 Task: Add an event with the title Casual Presentation Rehearsal and Polishing Session, date '2023/10/16', time 7:50 AM to 9:50 AM, logged in from the account softage.3@softage.netand send the event invitation to softage.10@softage.net and softage.1@softage.net. Set a reminder for the event 5 minutes before
Action: Mouse moved to (94, 102)
Screenshot: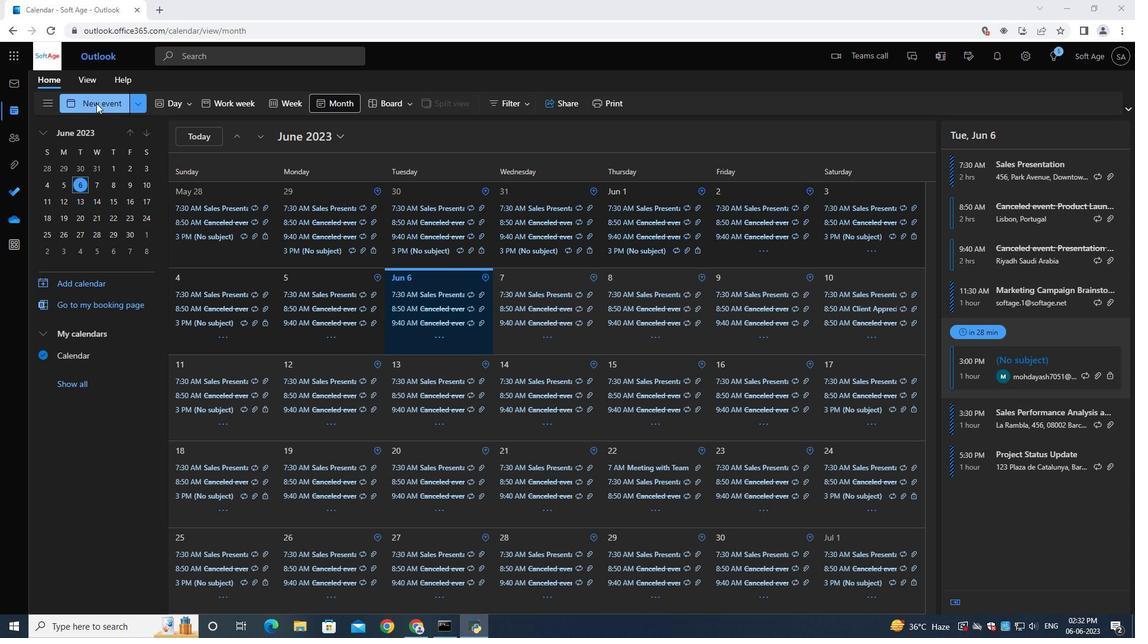 
Action: Mouse pressed left at (94, 102)
Screenshot: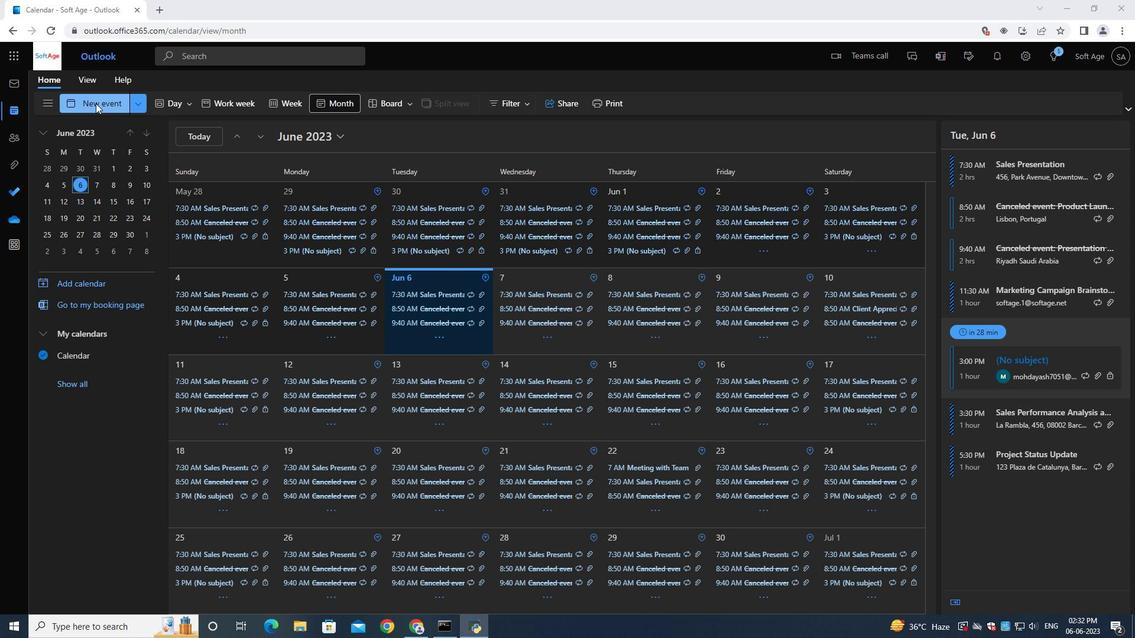 
Action: Mouse moved to (288, 176)
Screenshot: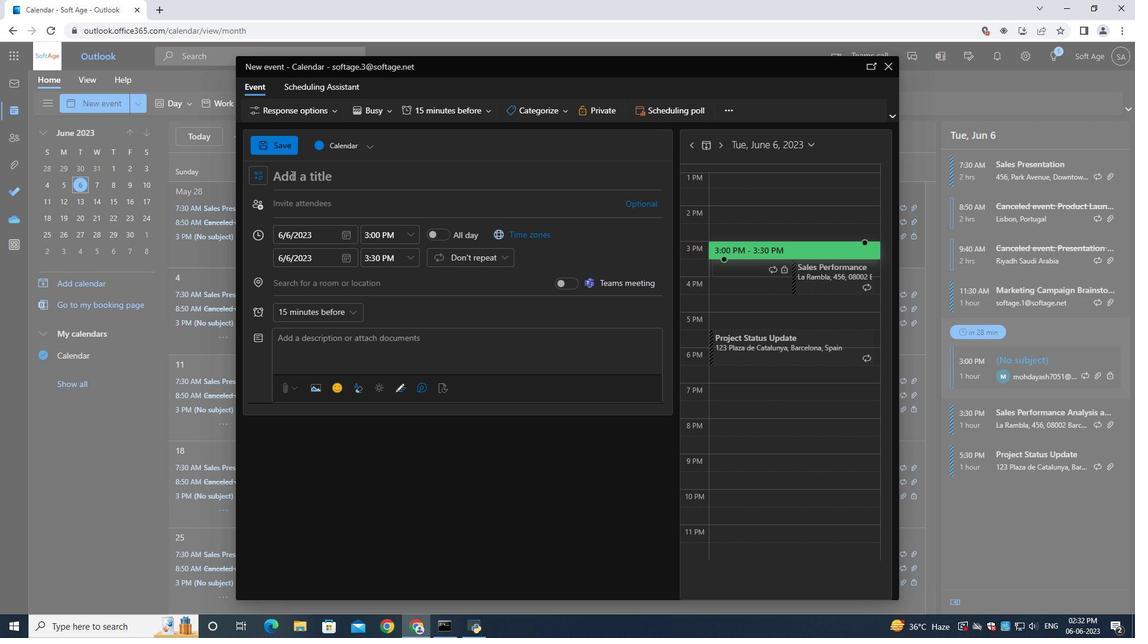 
Action: Key pressed <Key.shift>Casual<Key.space><Key.shift>Presentation<Key.space><Key.shift>Rehearsal<Key.space>and<Key.space><Key.shift>Polishing<Key.space><Key.shift>Session
Screenshot: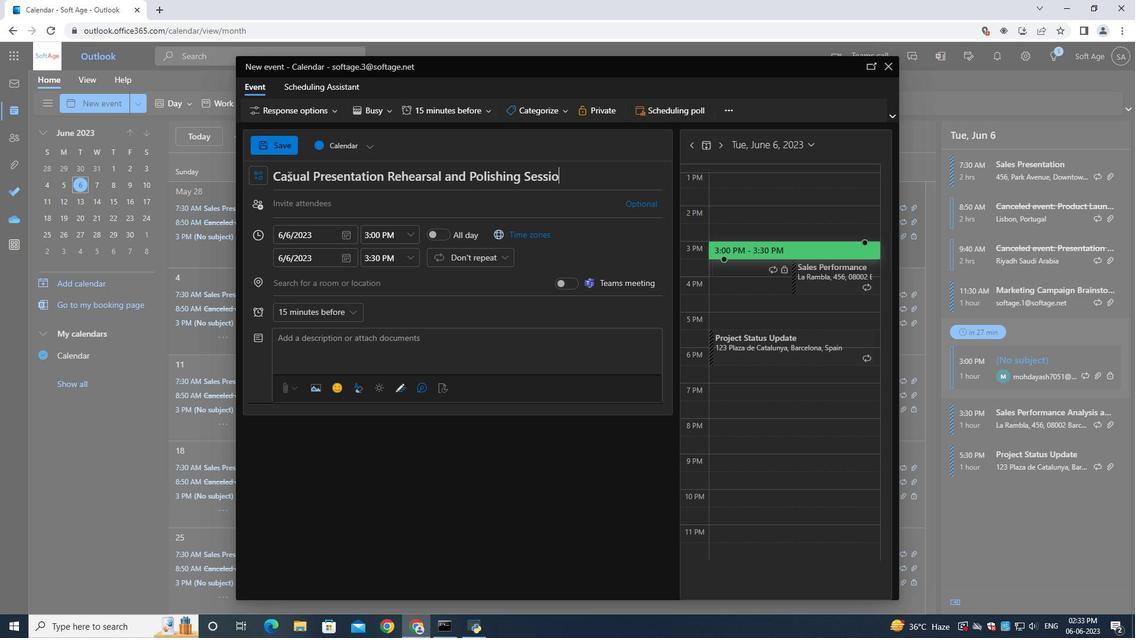 
Action: Mouse moved to (341, 237)
Screenshot: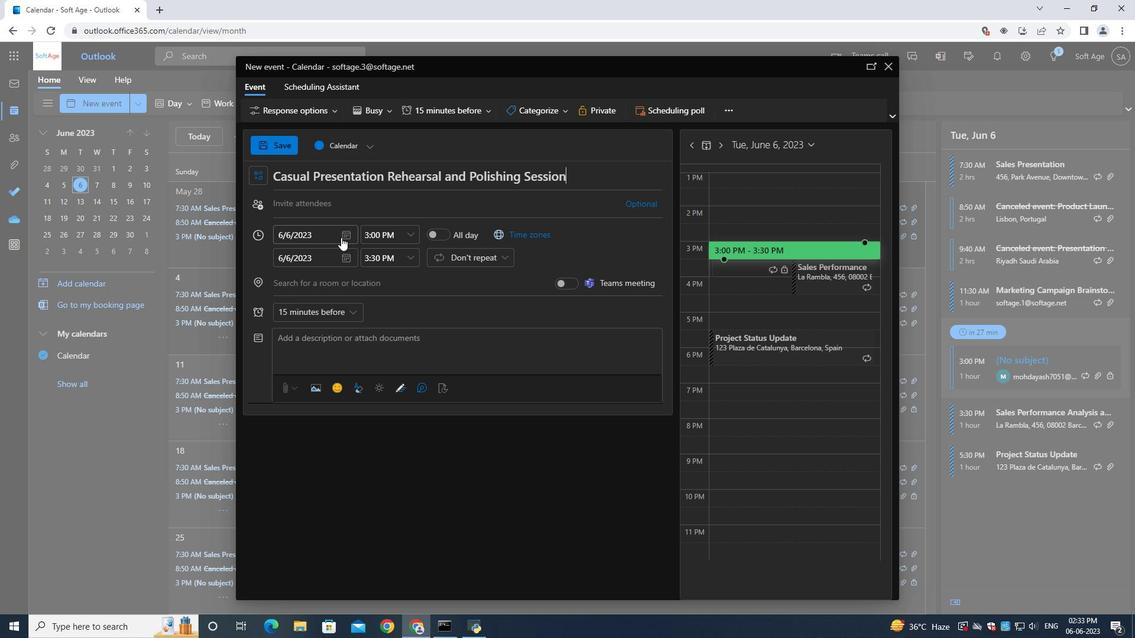 
Action: Mouse pressed left at (341, 237)
Screenshot: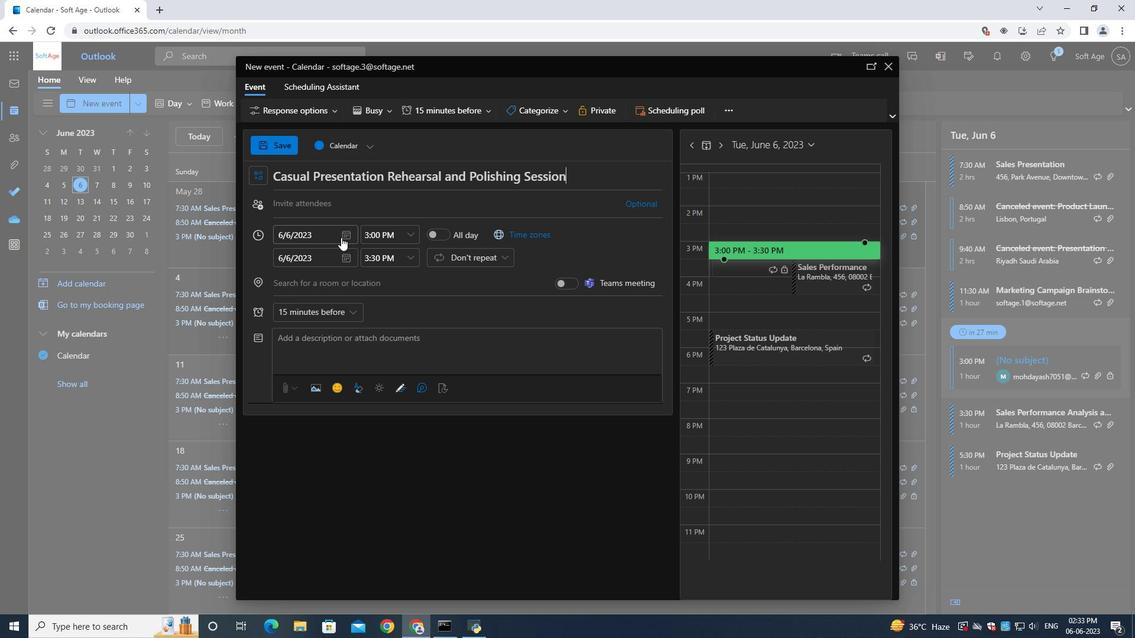 
Action: Mouse moved to (390, 253)
Screenshot: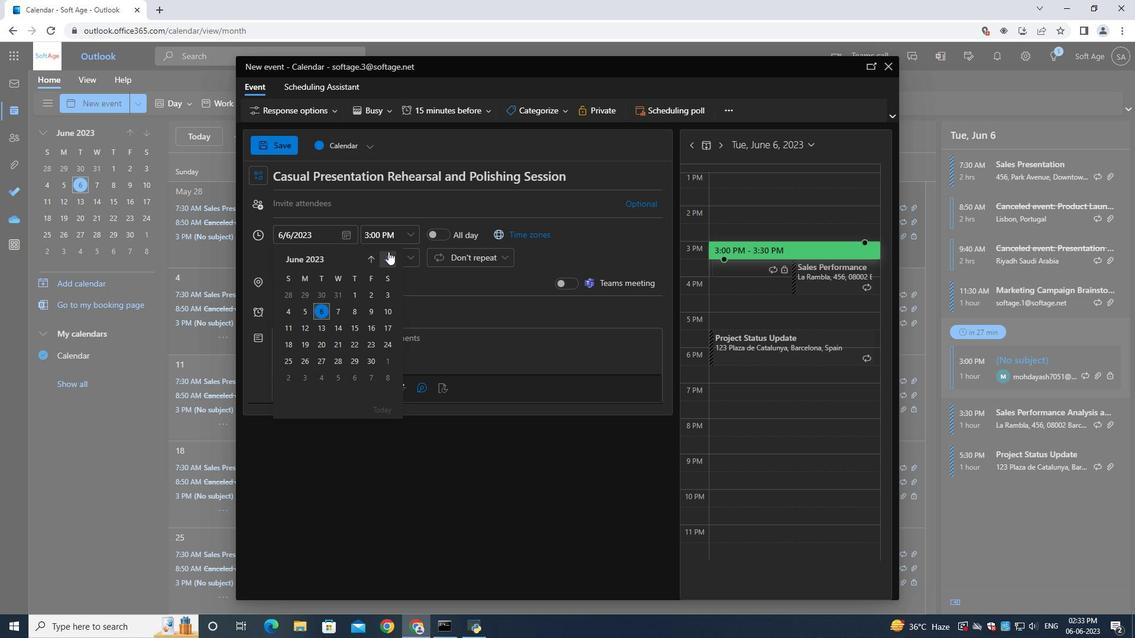 
Action: Mouse pressed left at (390, 253)
Screenshot: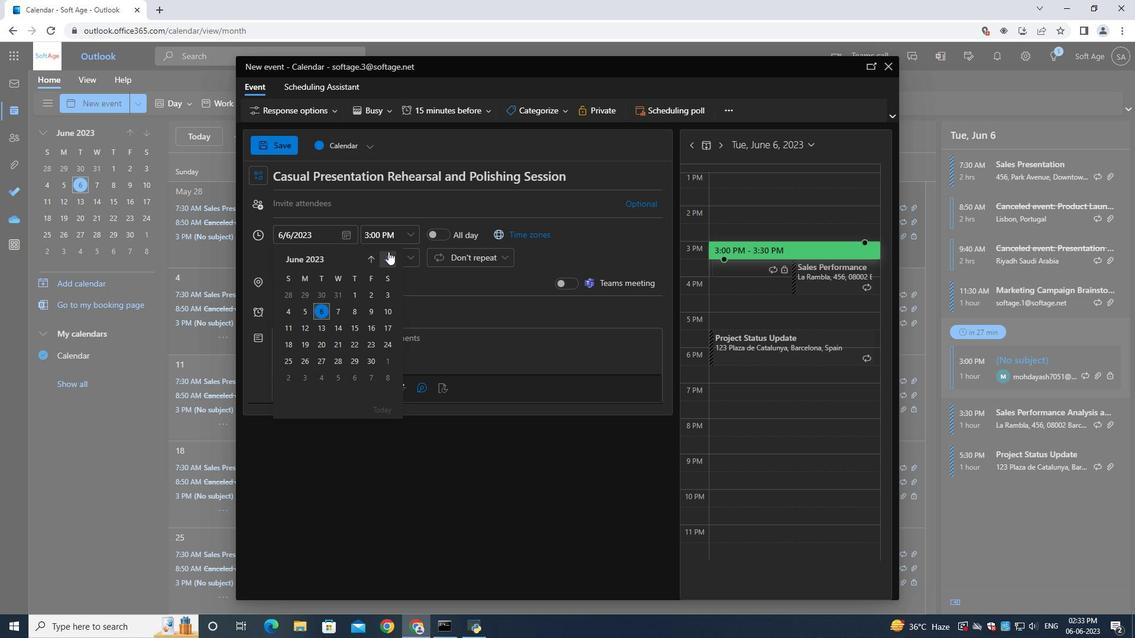
Action: Mouse moved to (389, 253)
Screenshot: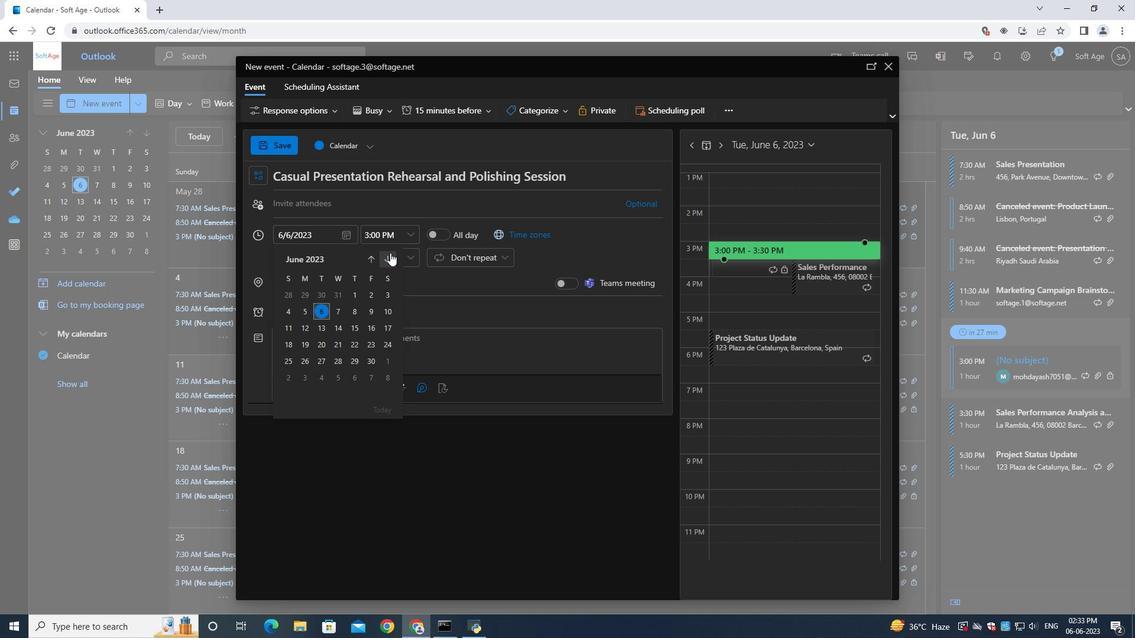 
Action: Mouse pressed left at (389, 253)
Screenshot: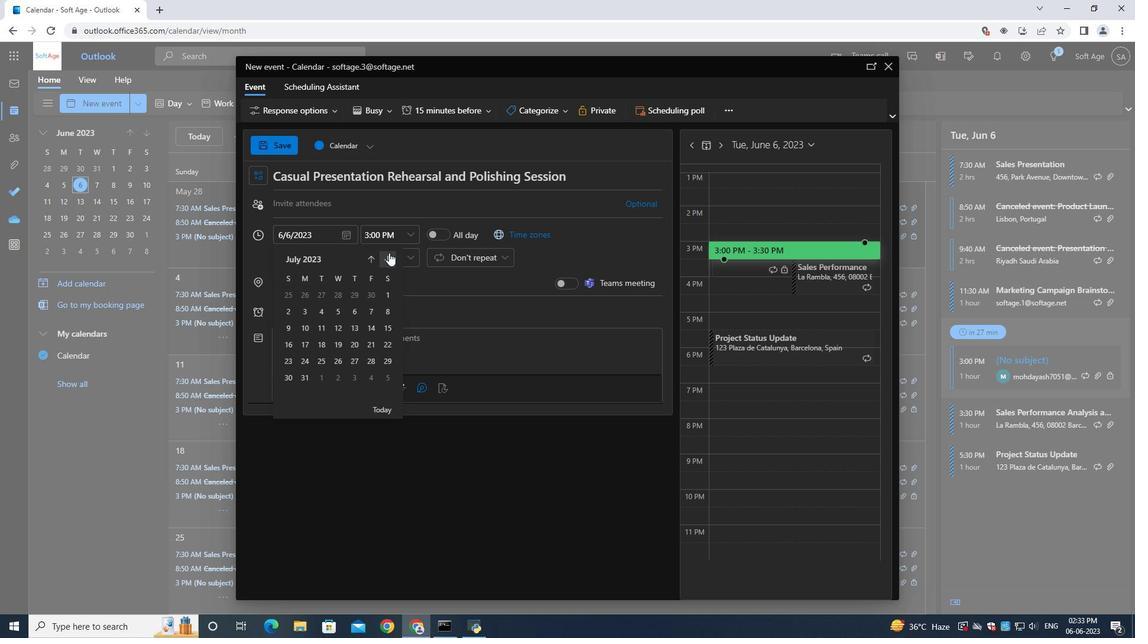 
Action: Mouse pressed left at (389, 253)
Screenshot: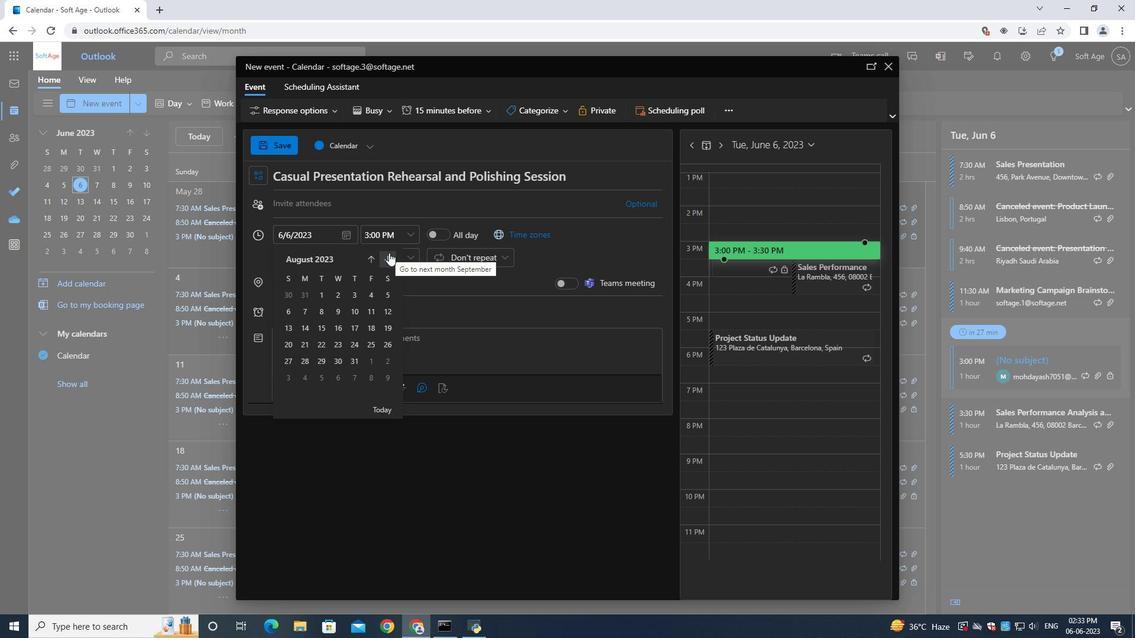 
Action: Mouse pressed left at (389, 253)
Screenshot: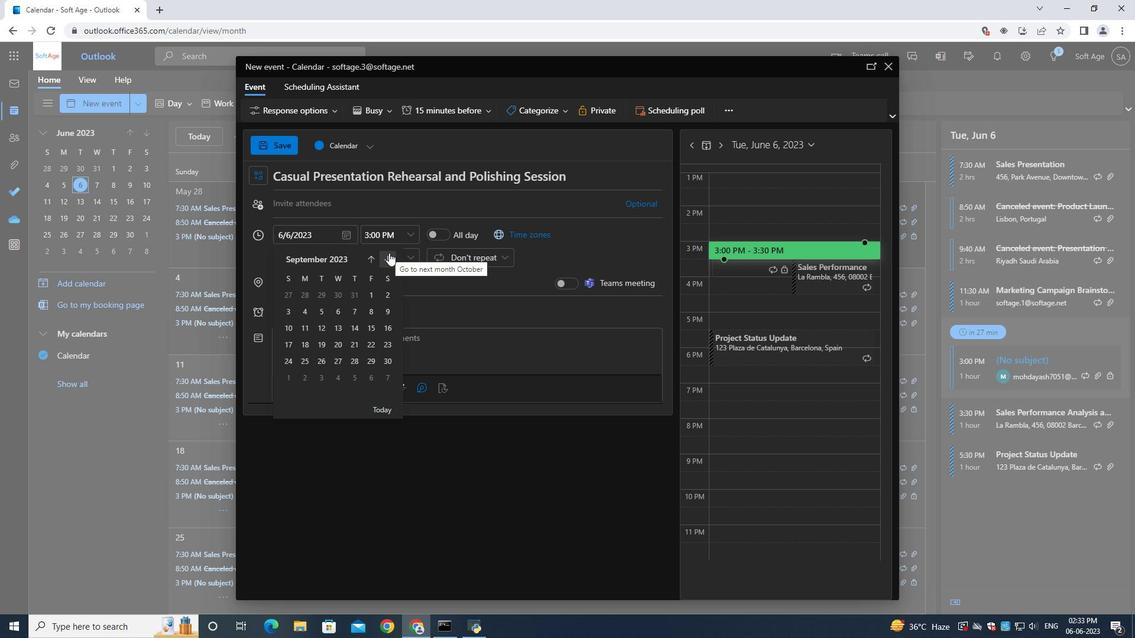 
Action: Mouse moved to (305, 330)
Screenshot: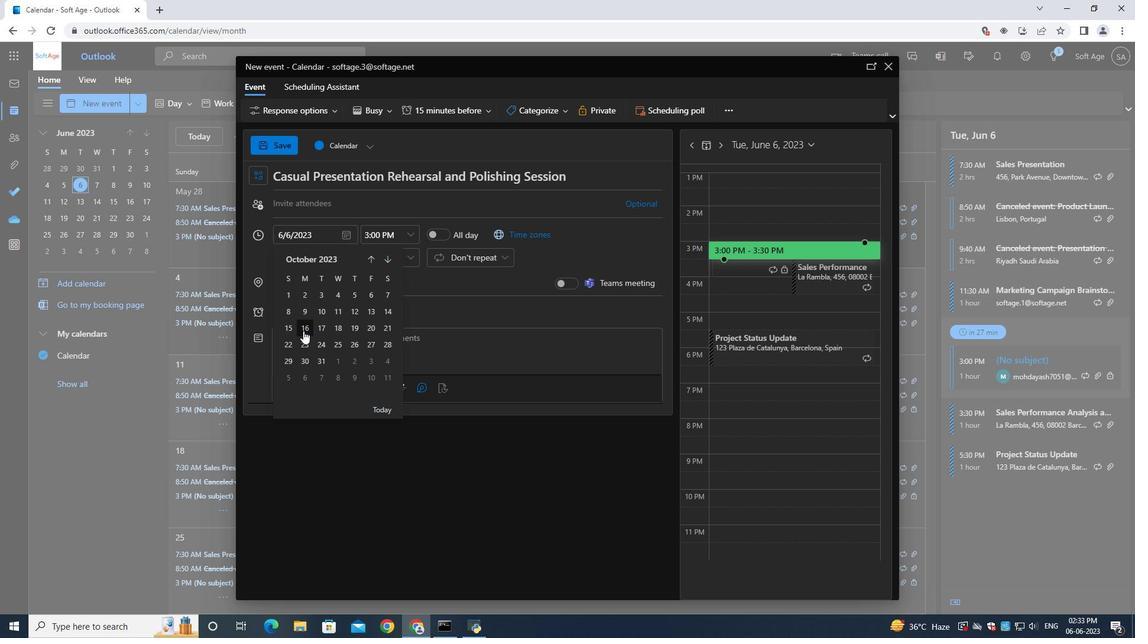 
Action: Mouse pressed left at (304, 330)
Screenshot: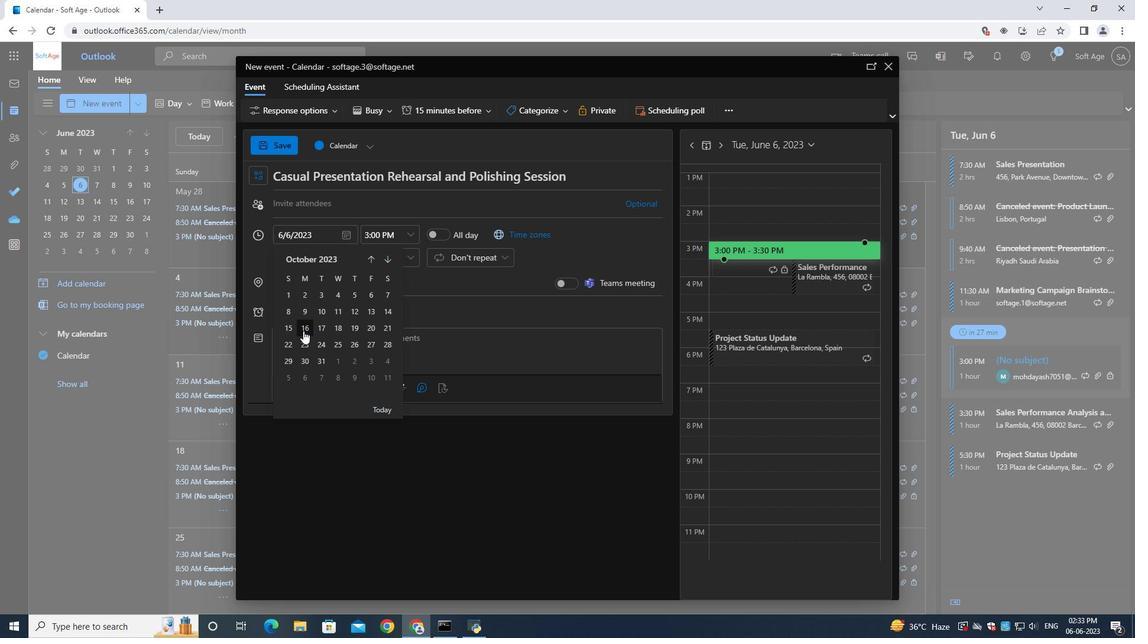 
Action: Mouse moved to (374, 238)
Screenshot: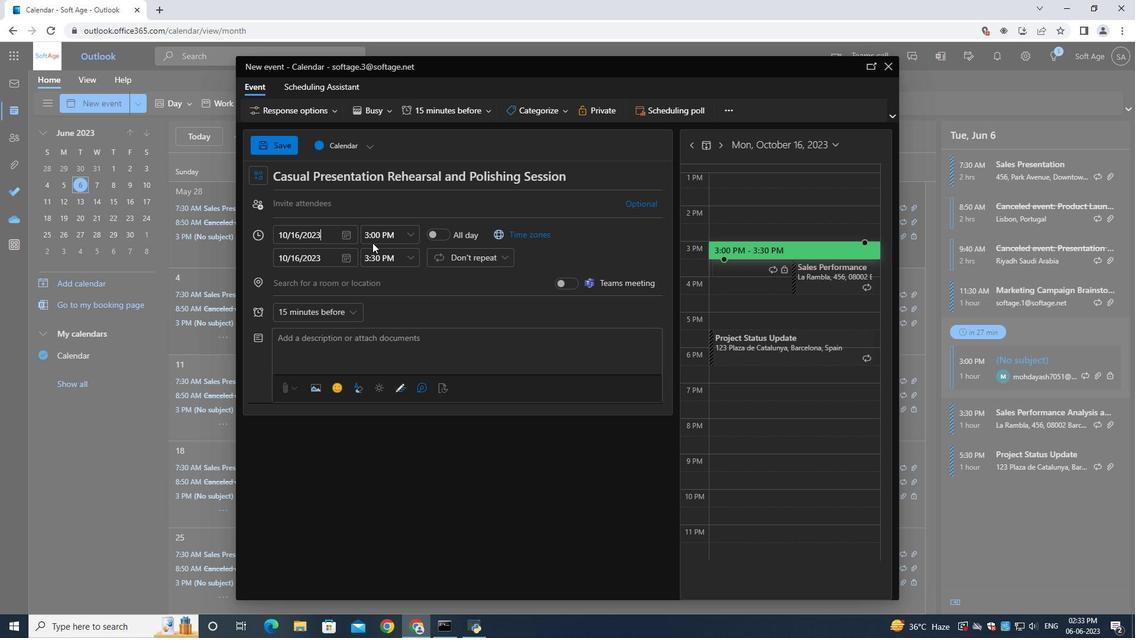 
Action: Mouse pressed left at (374, 238)
Screenshot: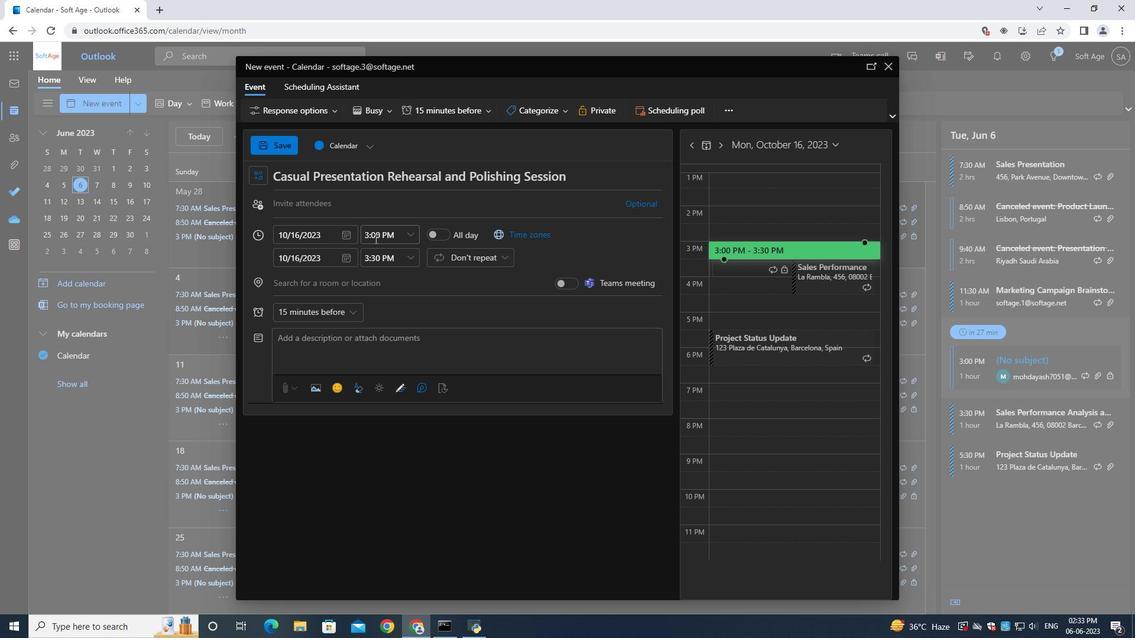 
Action: Mouse moved to (374, 238)
Screenshot: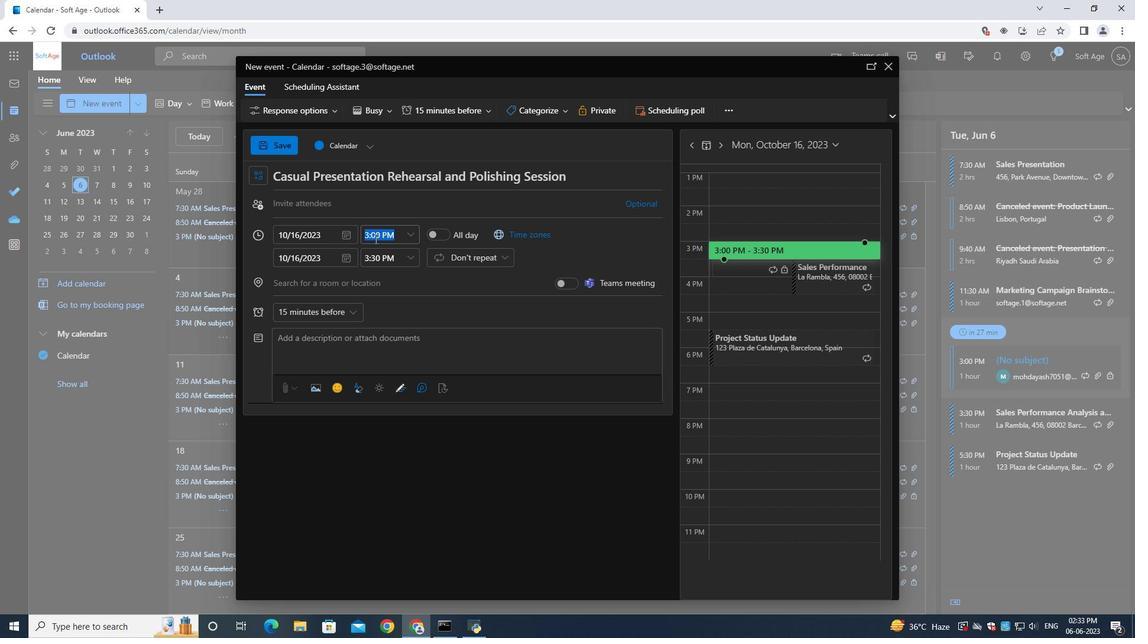 
Action: Key pressed 7<Key.shift_r>:50<Key.shift><Key.shift><Key.shift>AM
Screenshot: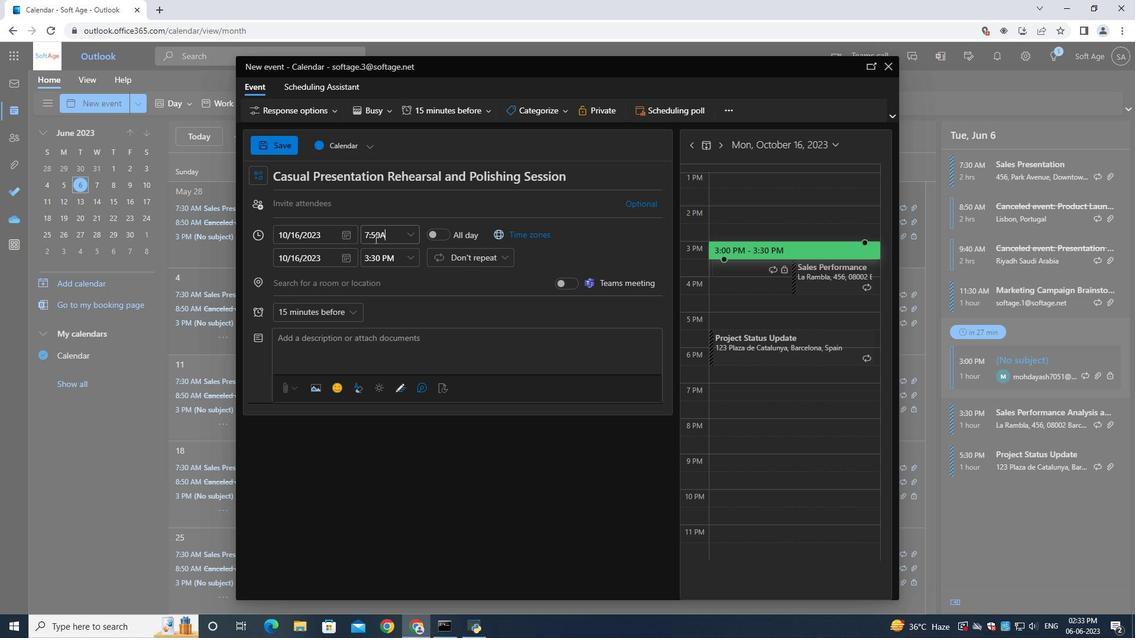 
Action: Mouse moved to (366, 262)
Screenshot: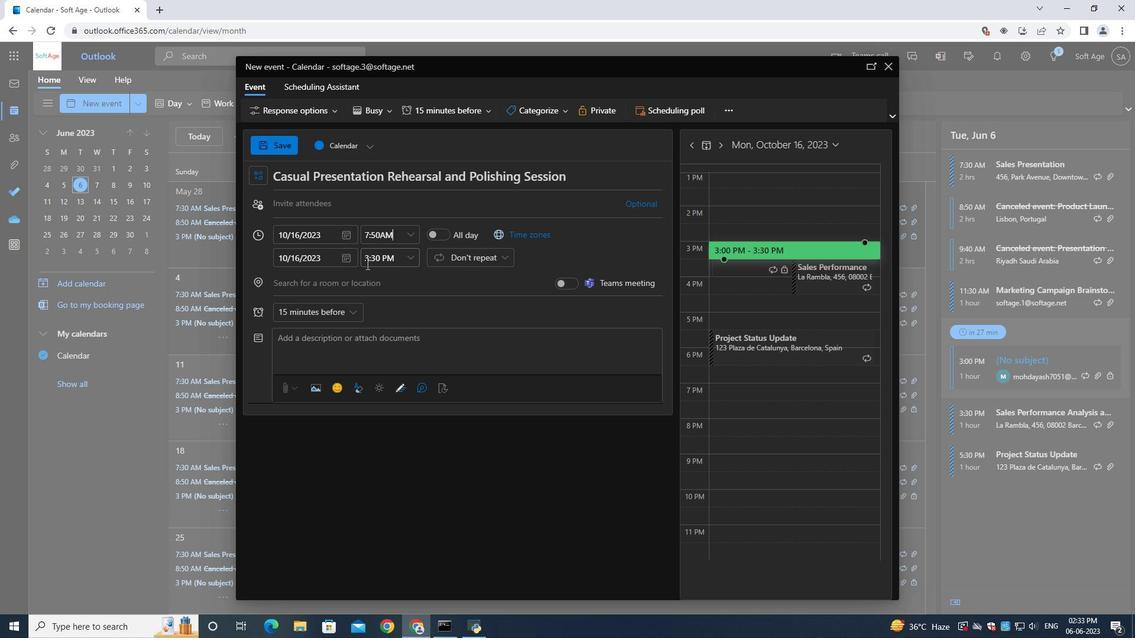 
Action: Mouse pressed left at (366, 262)
Screenshot: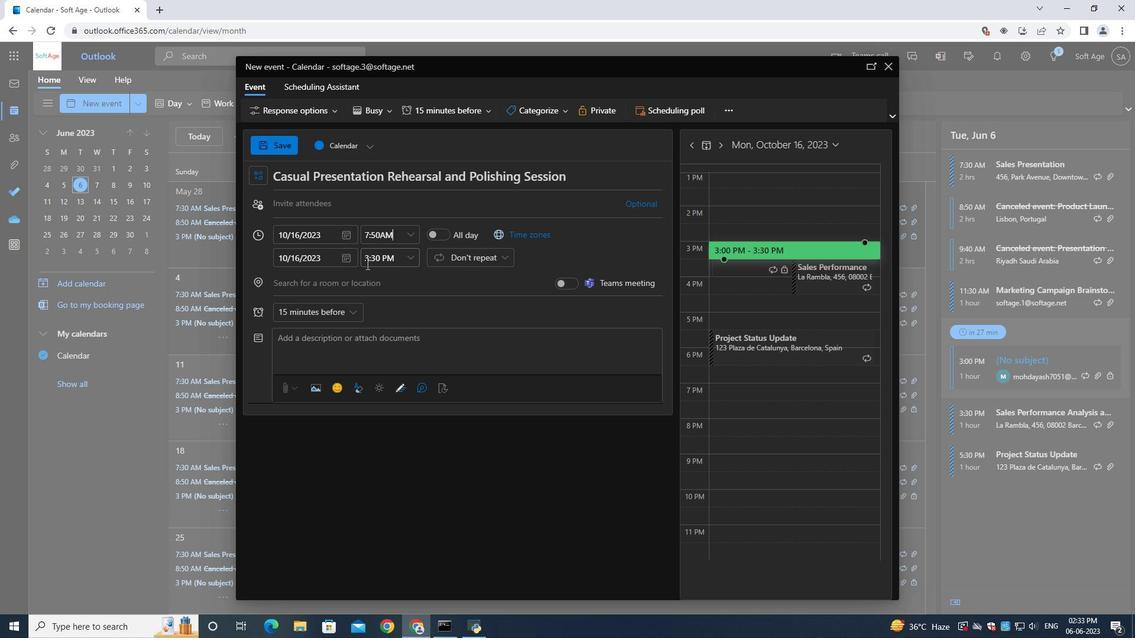 
Action: Key pressed 9<Key.shift_r>:50<Key.shift>AM
Screenshot: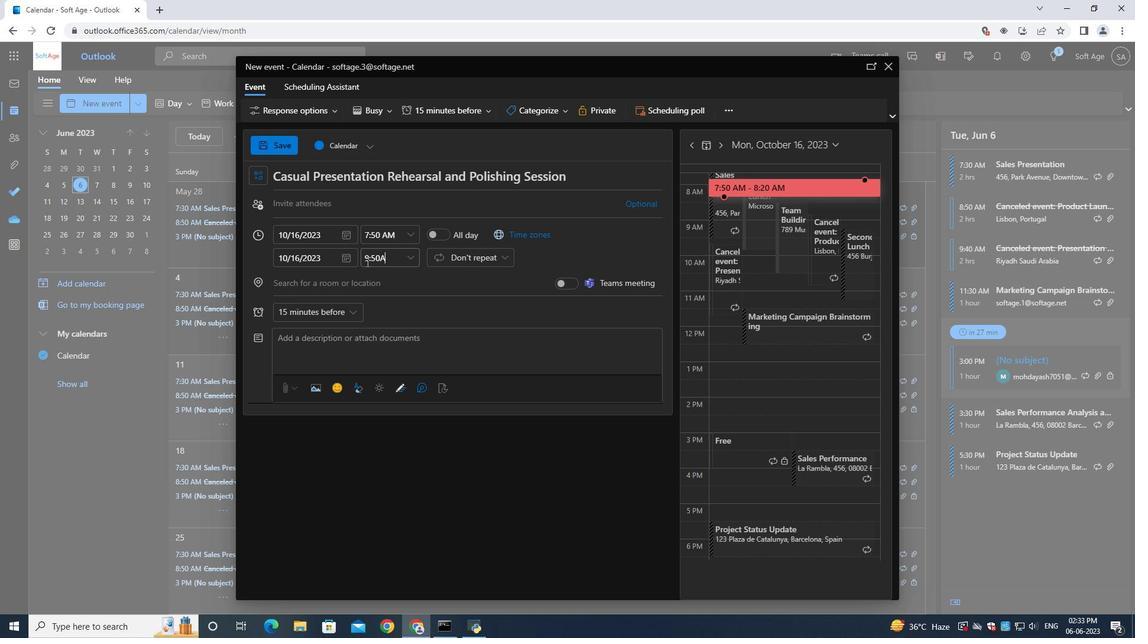 
Action: Mouse moved to (342, 206)
Screenshot: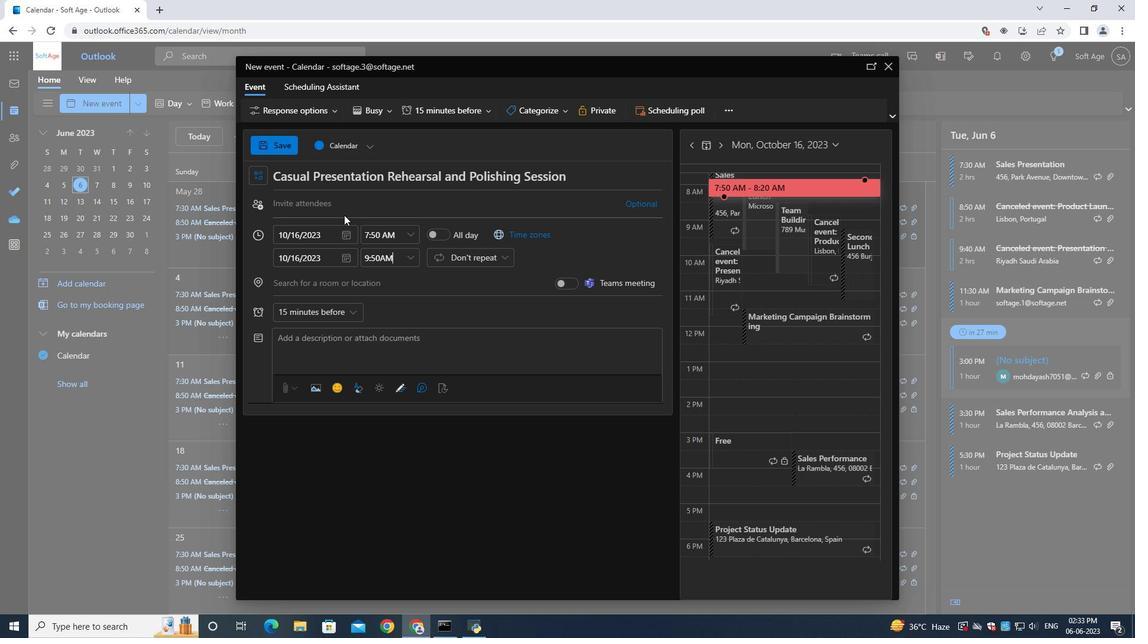 
Action: Mouse pressed left at (342, 206)
Screenshot: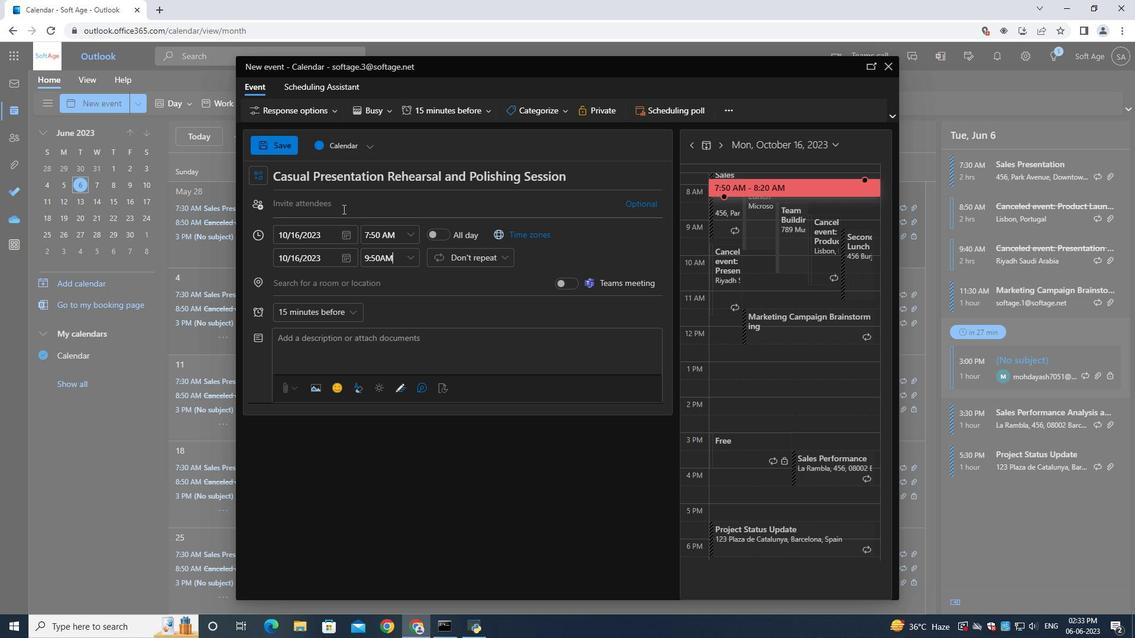 
Action: Mouse moved to (344, 206)
Screenshot: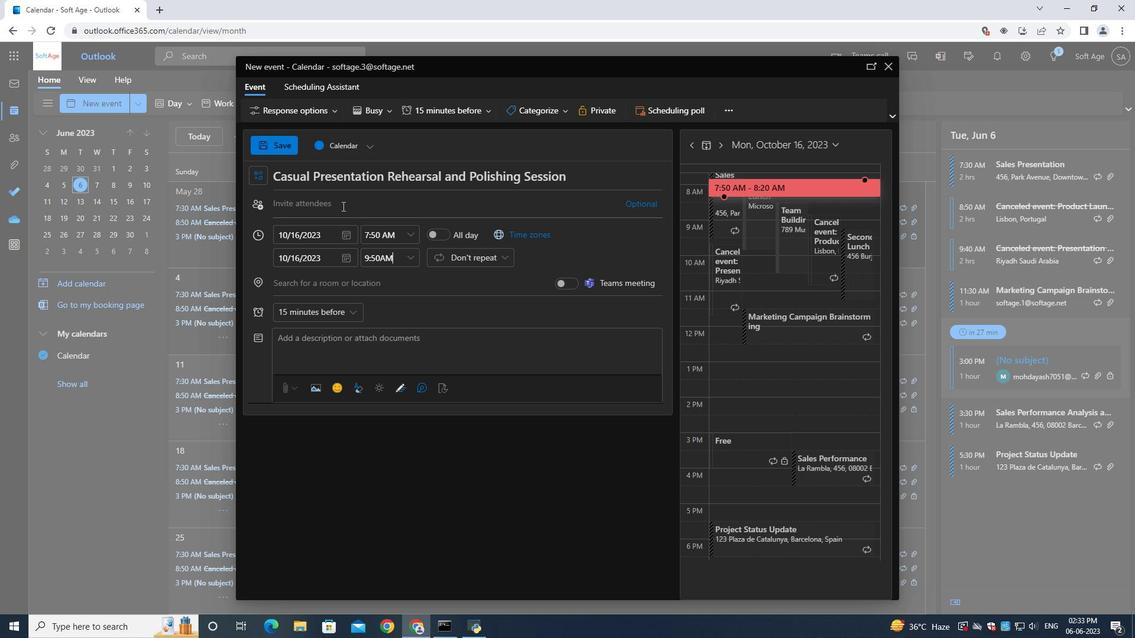 
Action: Key pressed softage.10<Key.shift>@softage.net
Screenshot: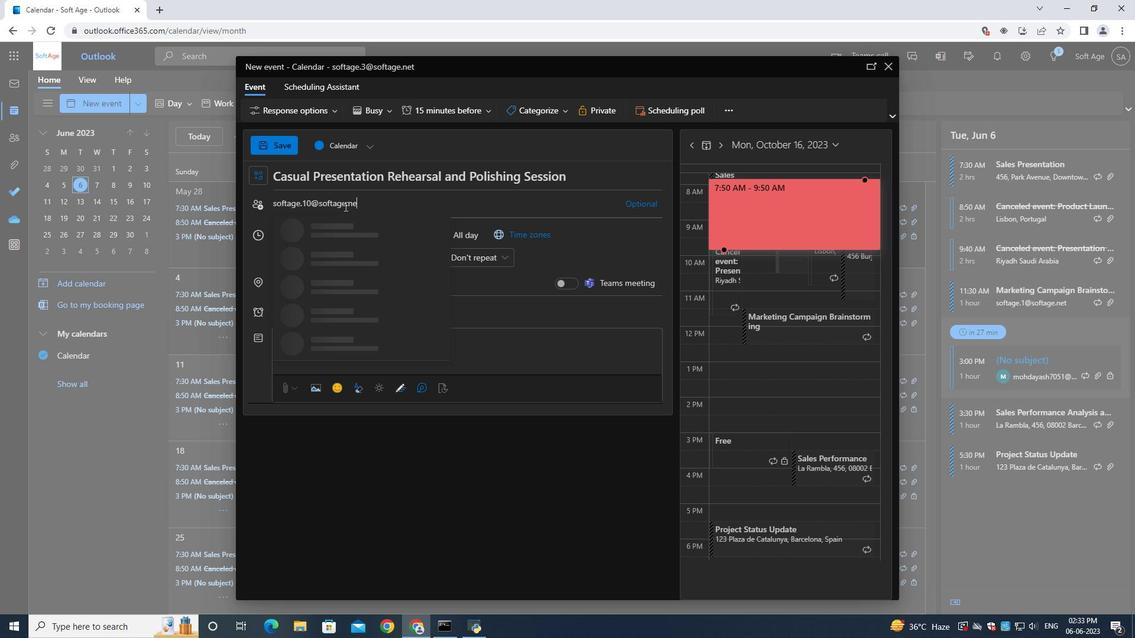
Action: Mouse moved to (377, 226)
Screenshot: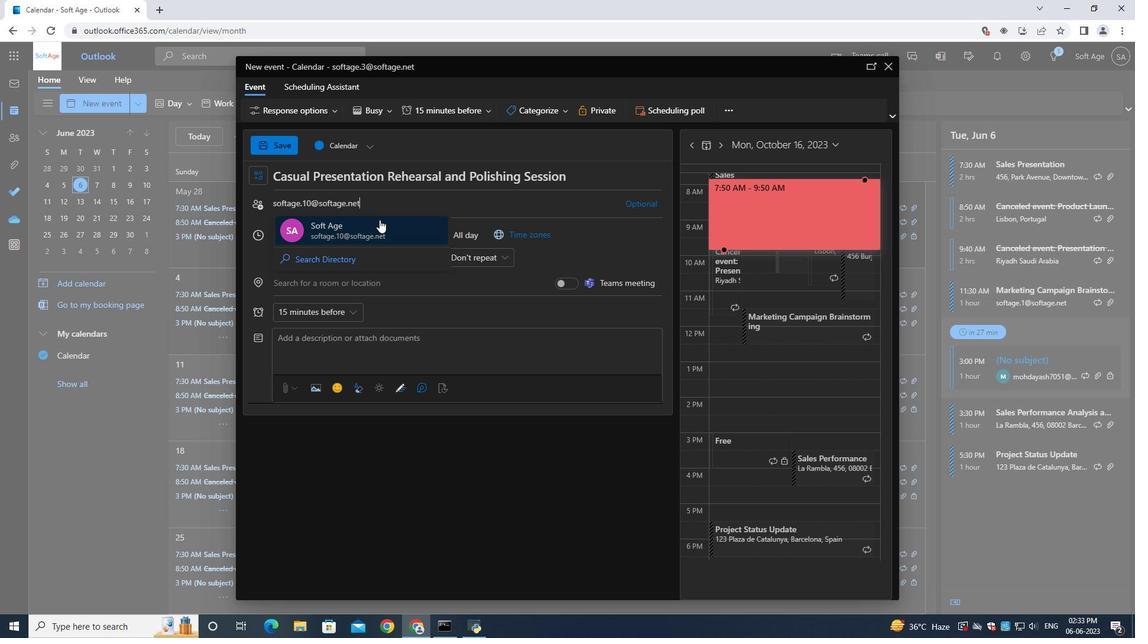 
Action: Mouse pressed left at (377, 226)
Screenshot: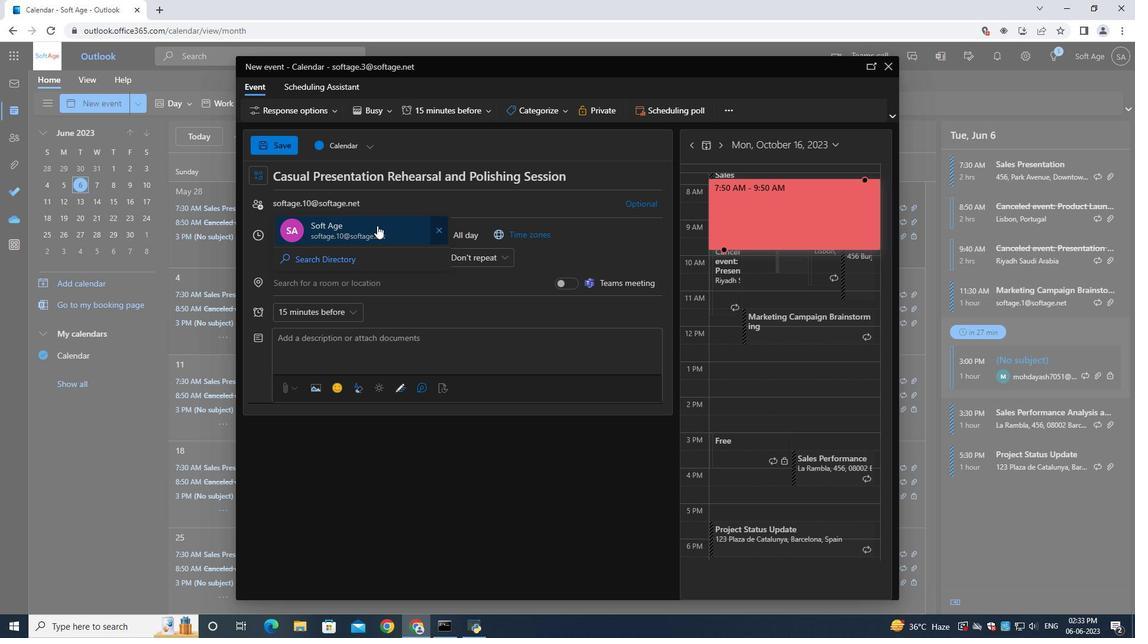 
Action: Mouse moved to (375, 226)
Screenshot: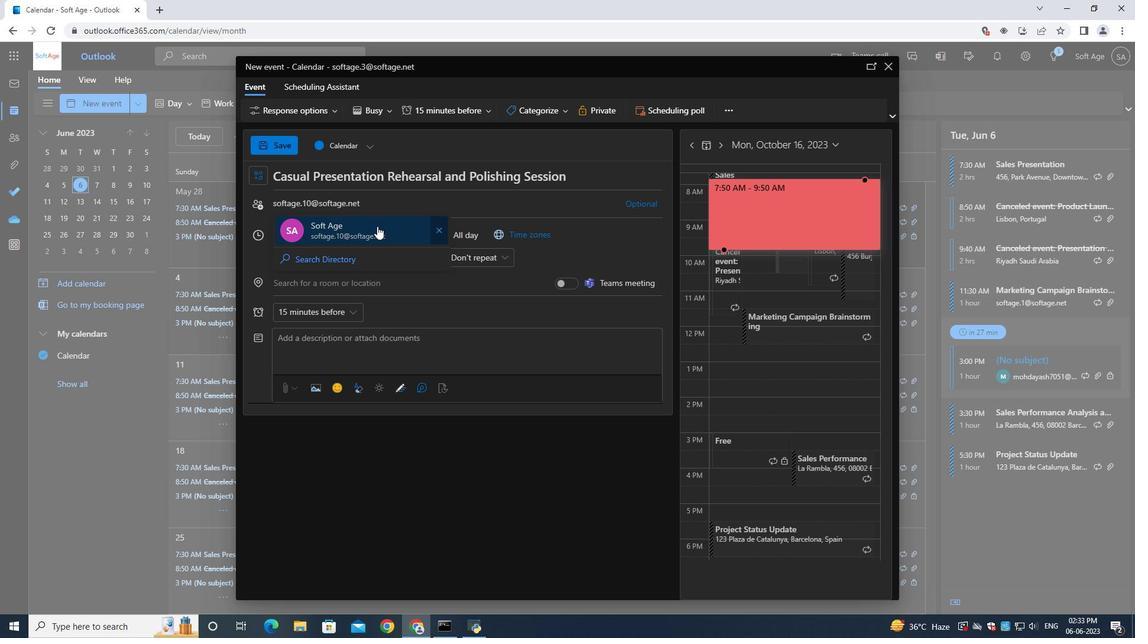 
Action: Key pressed softage.1<Key.shift>@softage.net
Screenshot: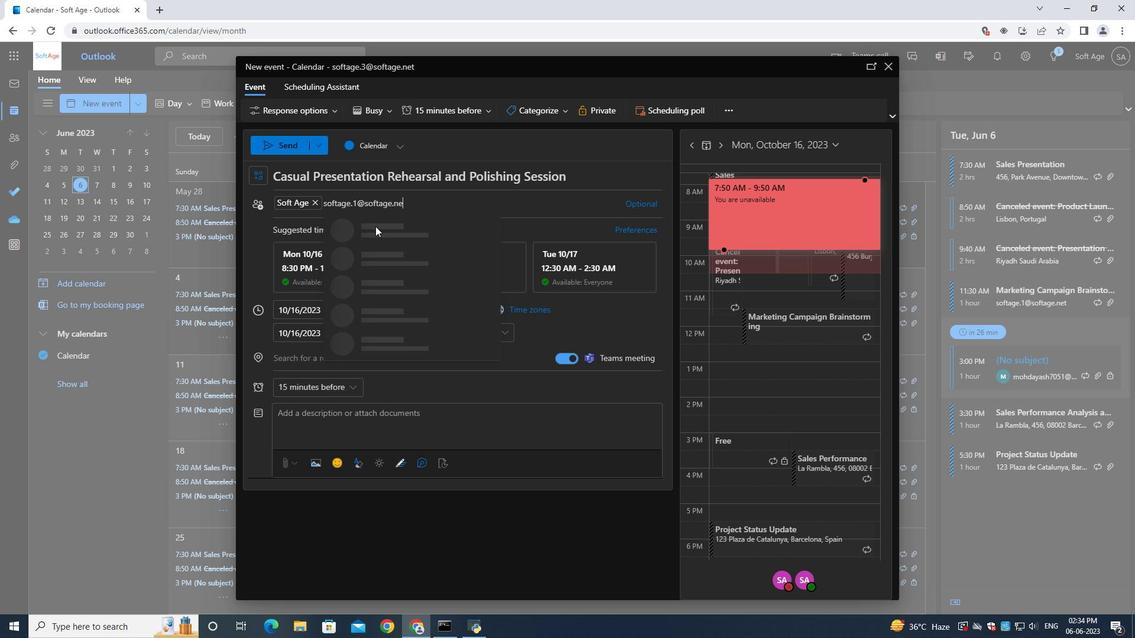 
Action: Mouse pressed left at (375, 226)
Screenshot: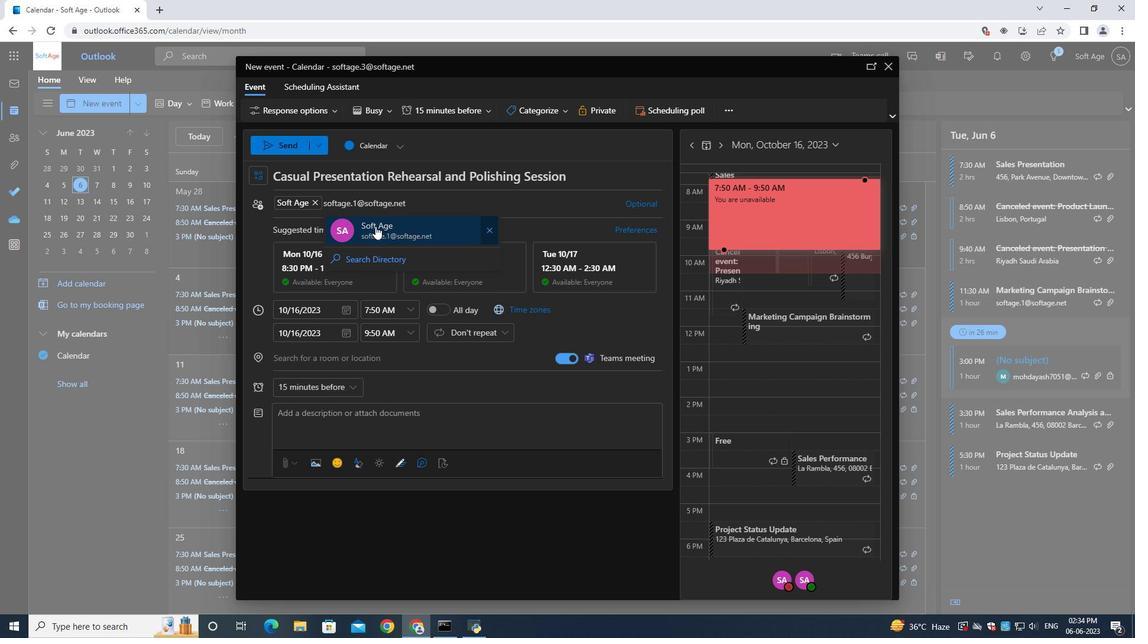 
Action: Mouse moved to (328, 382)
Screenshot: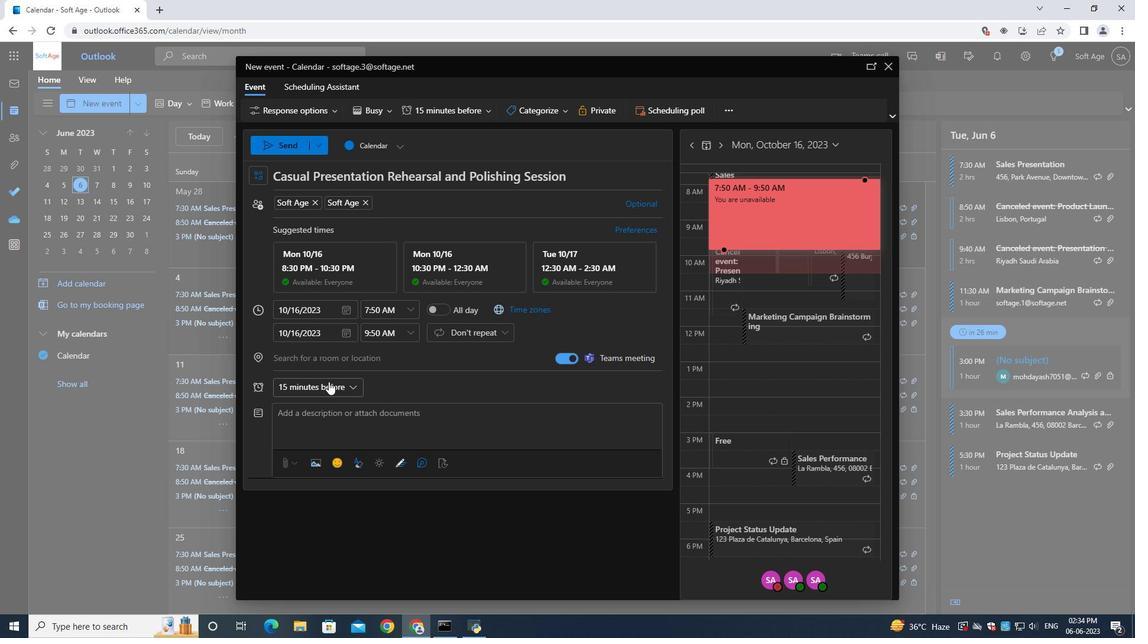 
Action: Mouse pressed left at (328, 382)
Screenshot: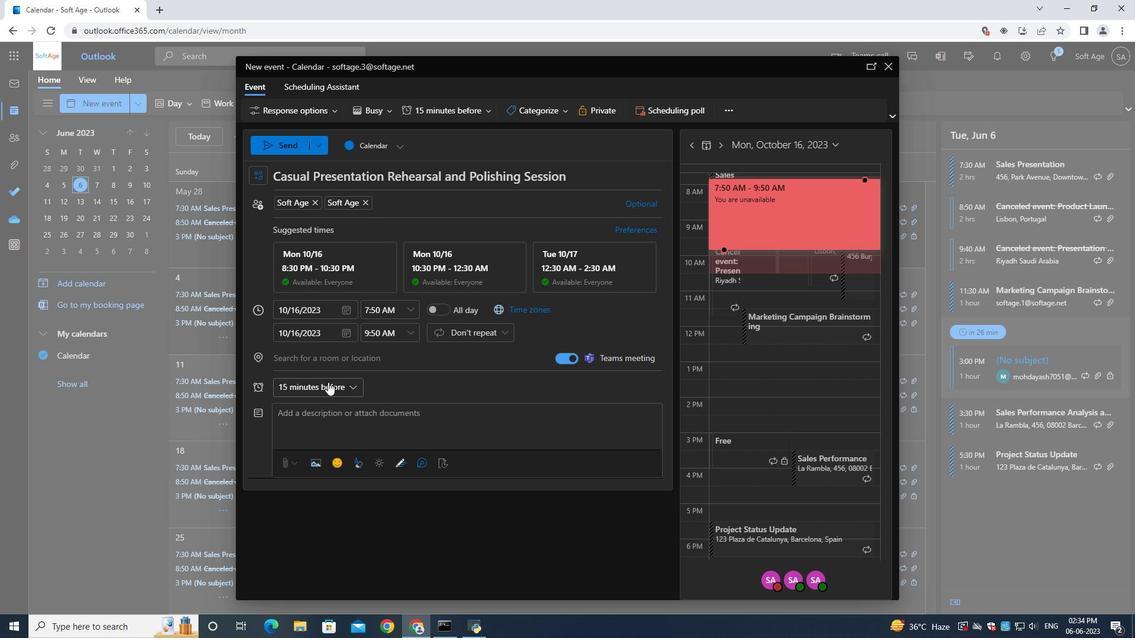 
Action: Mouse moved to (317, 202)
Screenshot: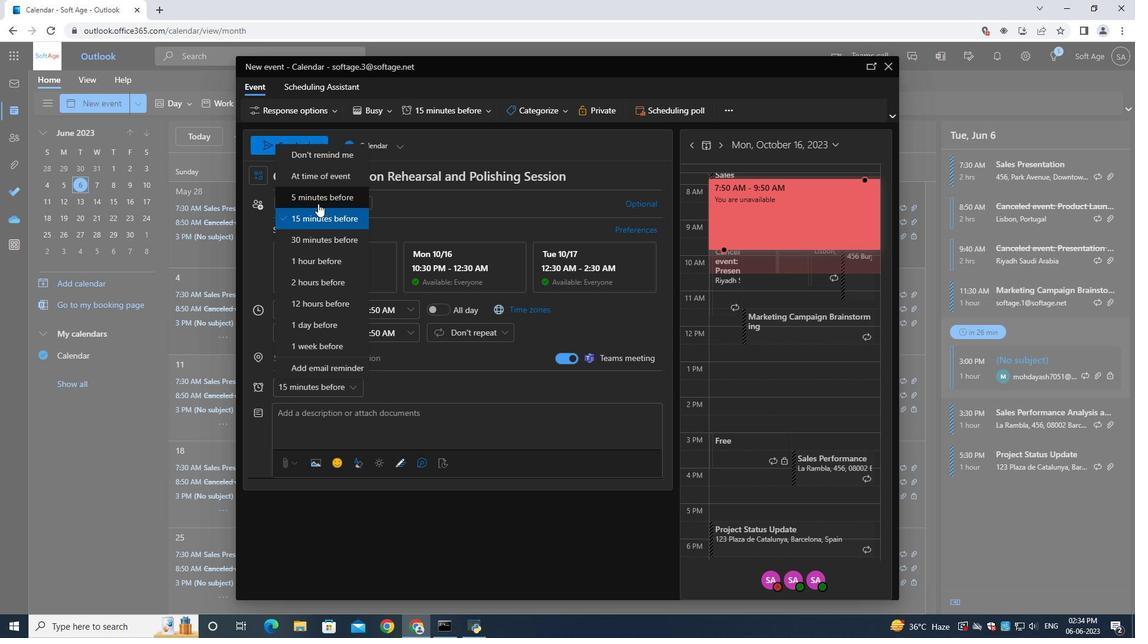 
Action: Mouse pressed left at (317, 202)
Screenshot: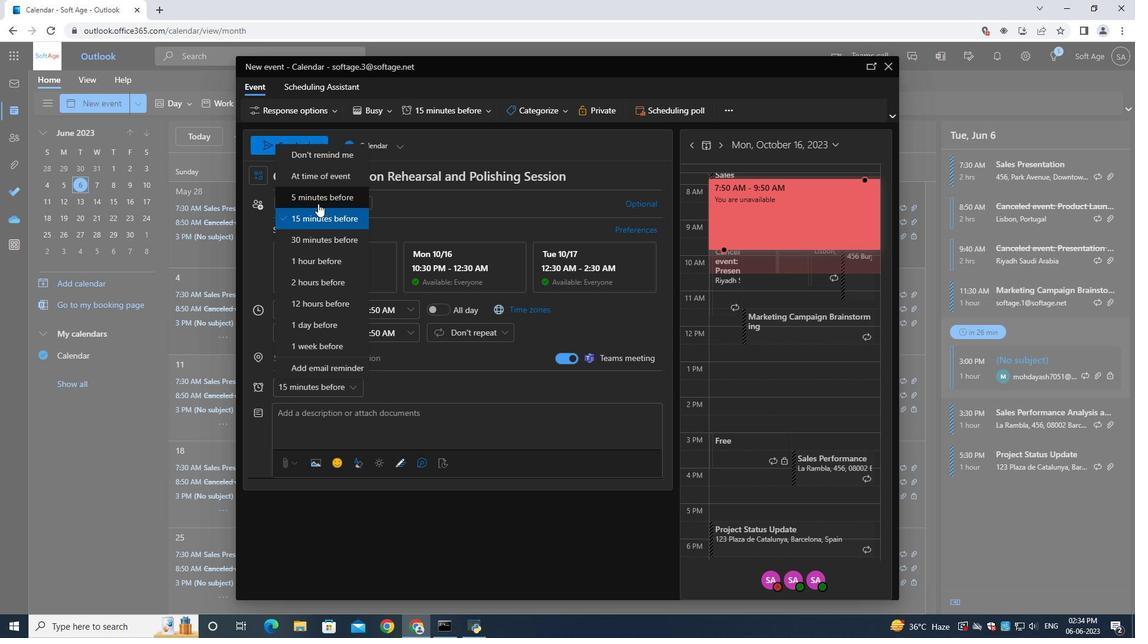 
Action: Mouse moved to (276, 150)
Screenshot: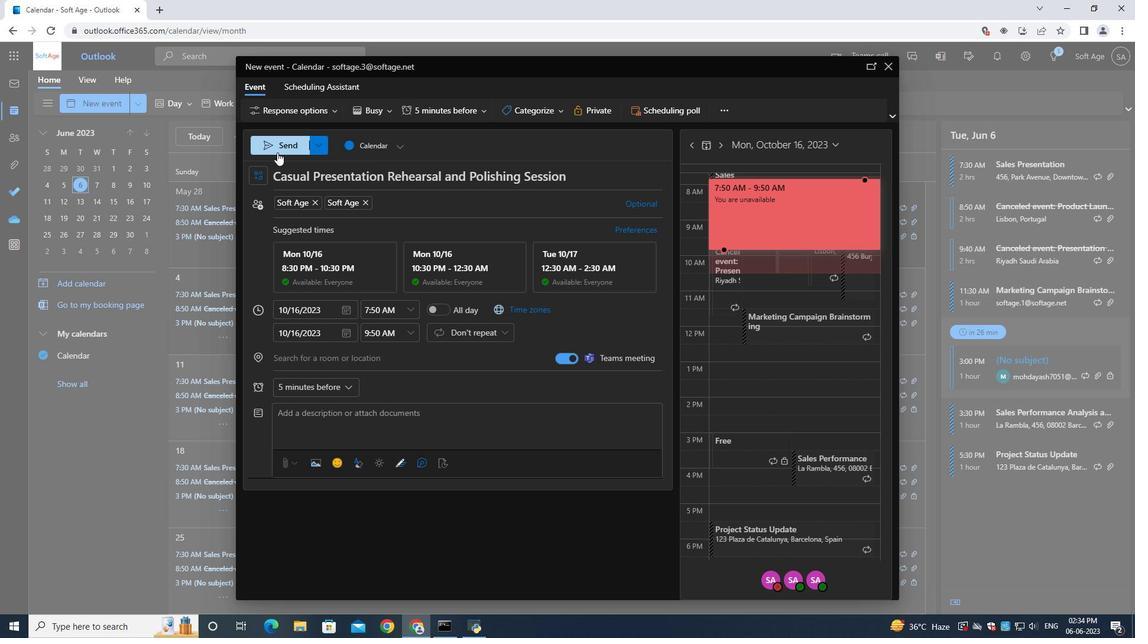 
Action: Mouse pressed left at (276, 150)
Screenshot: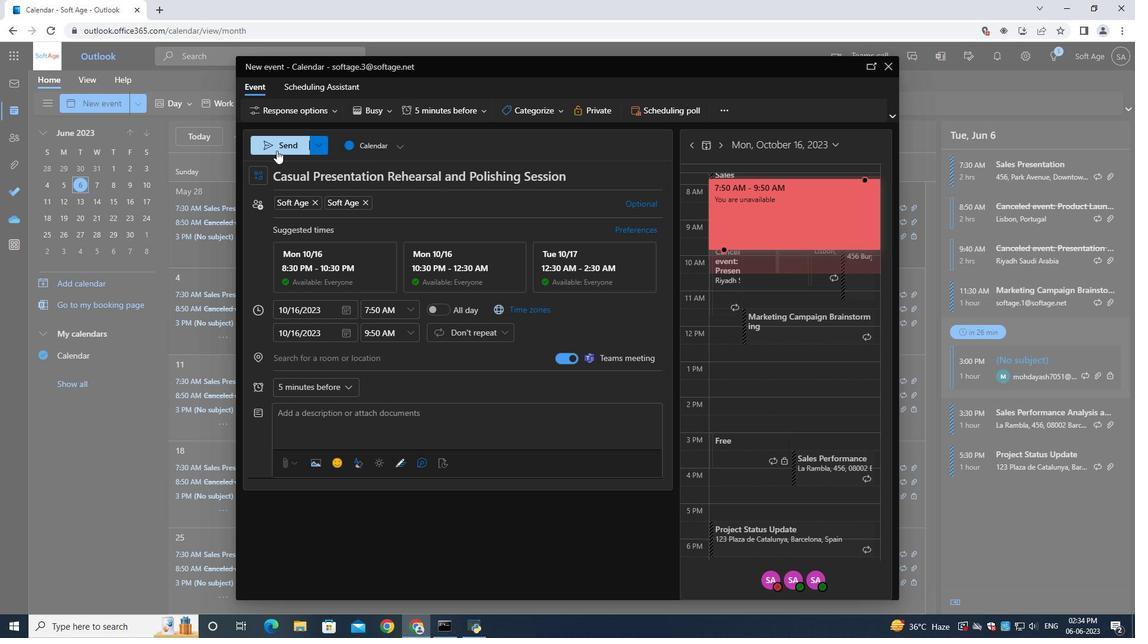 
Action: Mouse moved to (283, 152)
Screenshot: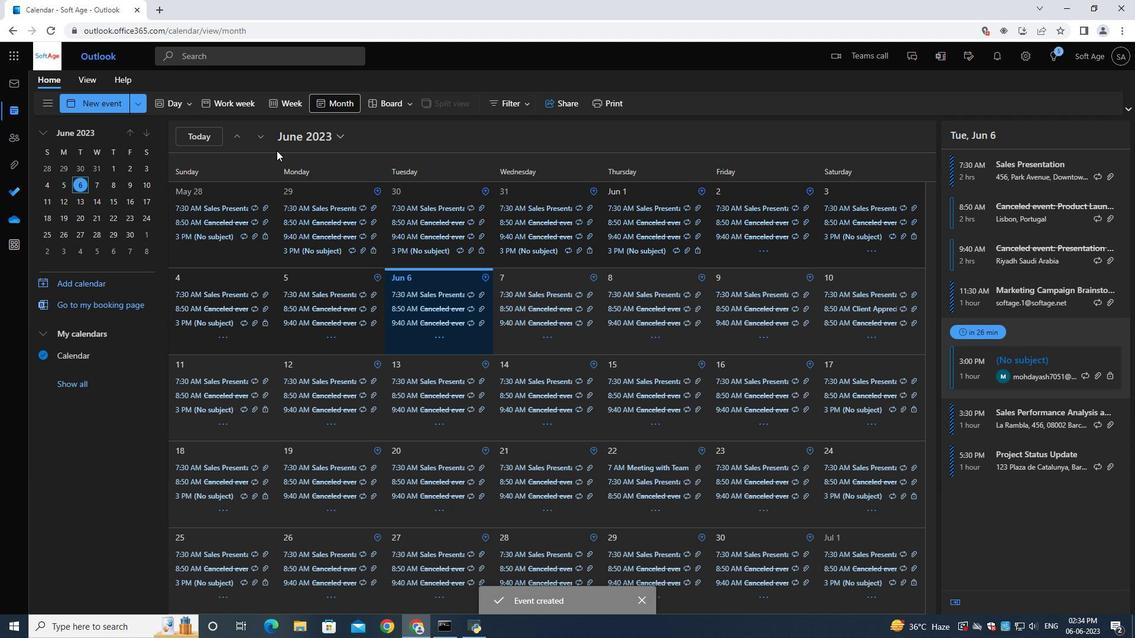 
